 Task: Search email   from Email0080 in folder Folder0080 with a subject Subject0076
Action: Mouse moved to (372, 406)
Screenshot: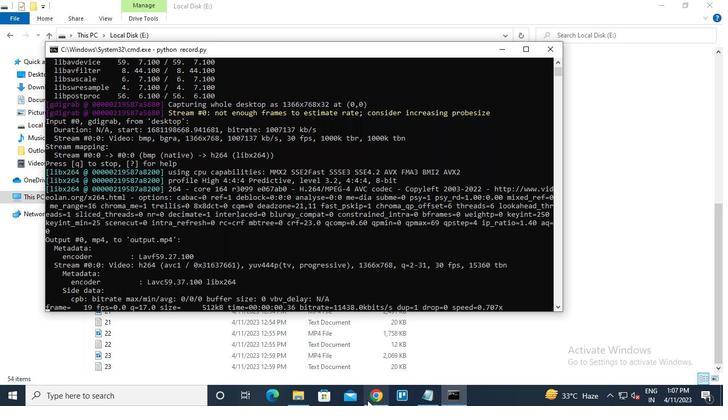 
Action: Mouse pressed left at (372, 406)
Screenshot: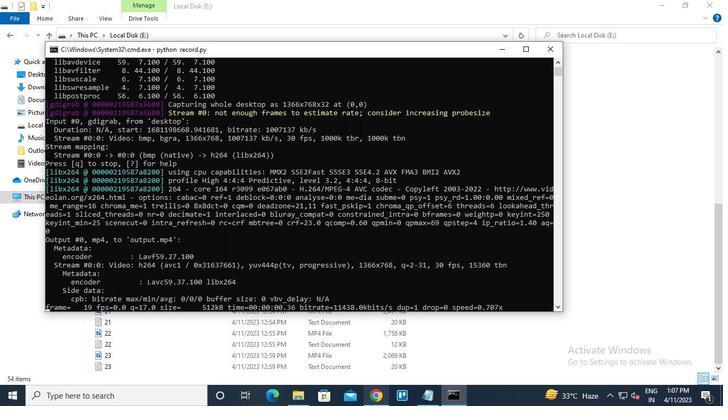 
Action: Mouse moved to (315, 73)
Screenshot: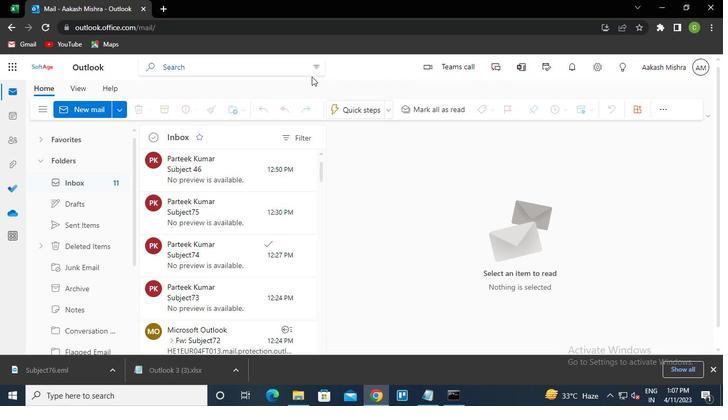 
Action: Mouse pressed left at (315, 73)
Screenshot: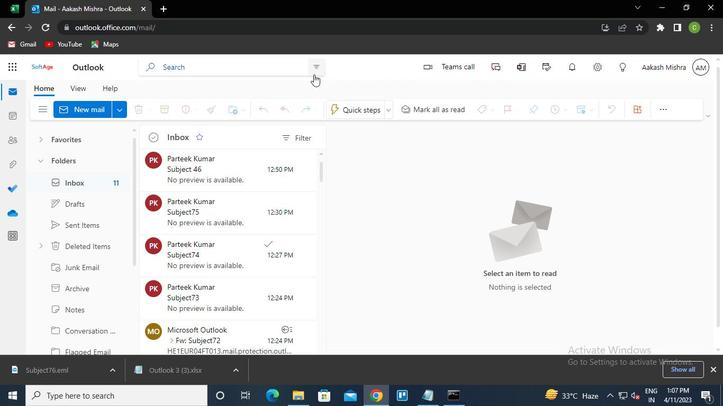 
Action: Mouse moved to (292, 92)
Screenshot: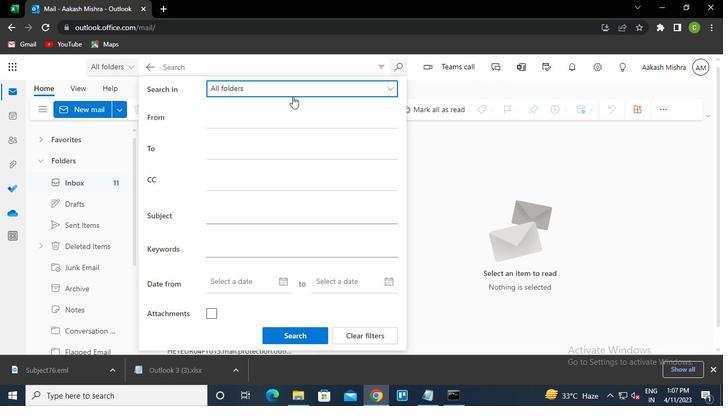 
Action: Mouse pressed left at (292, 92)
Screenshot: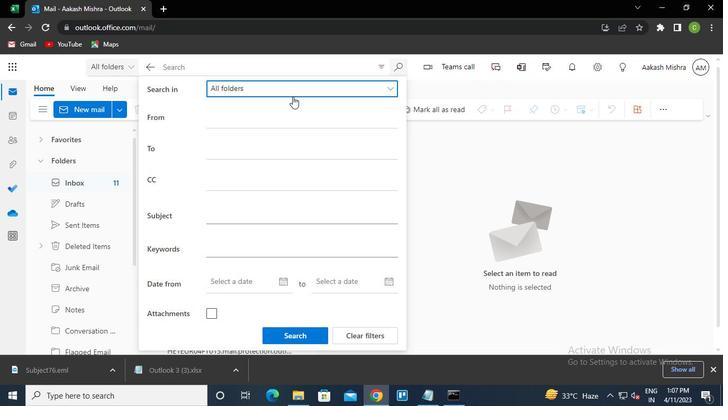 
Action: Mouse moved to (253, 200)
Screenshot: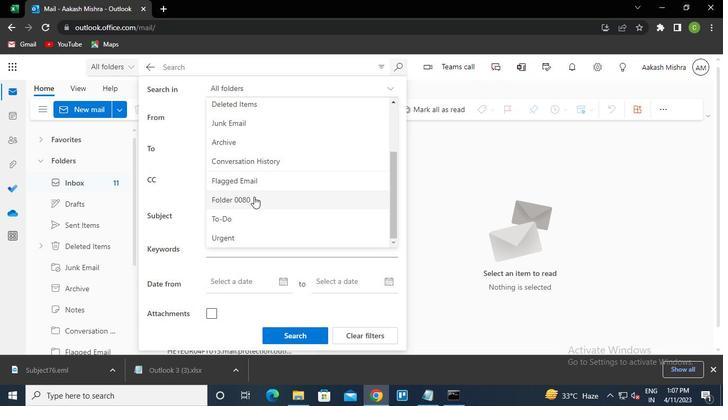 
Action: Mouse pressed left at (253, 200)
Screenshot: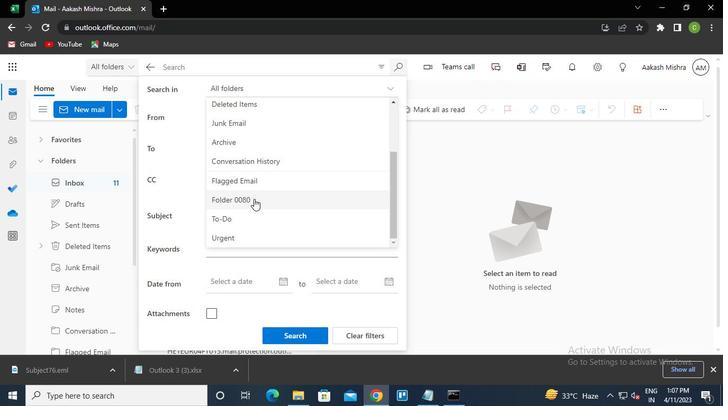 
Action: Mouse moved to (254, 118)
Screenshot: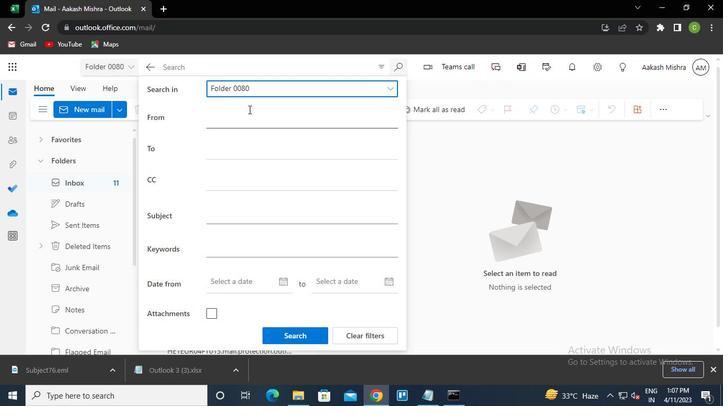 
Action: Mouse pressed left at (254, 118)
Screenshot: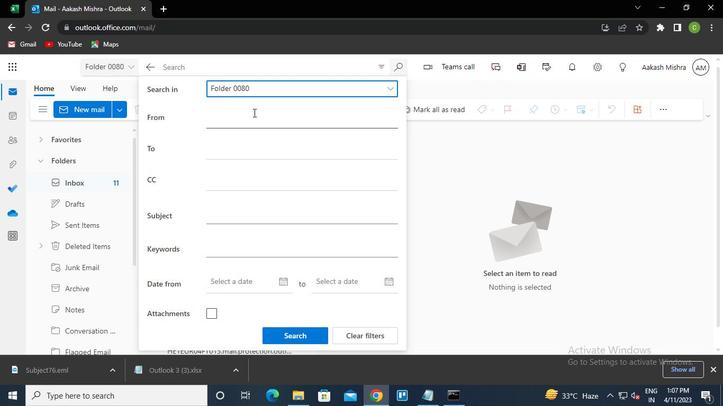 
Action: Mouse moved to (247, 149)
Screenshot: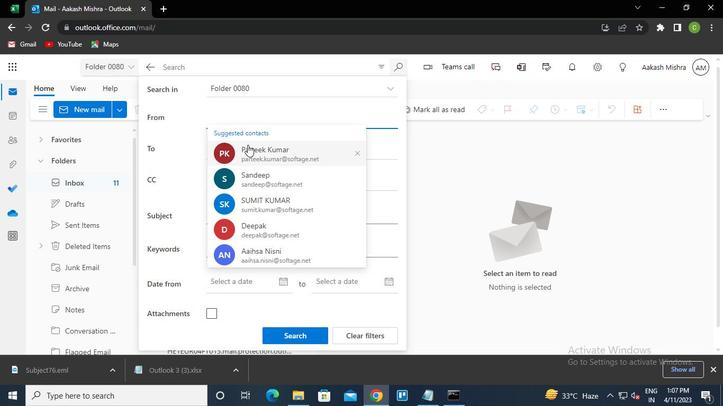 
Action: Mouse pressed left at (247, 149)
Screenshot: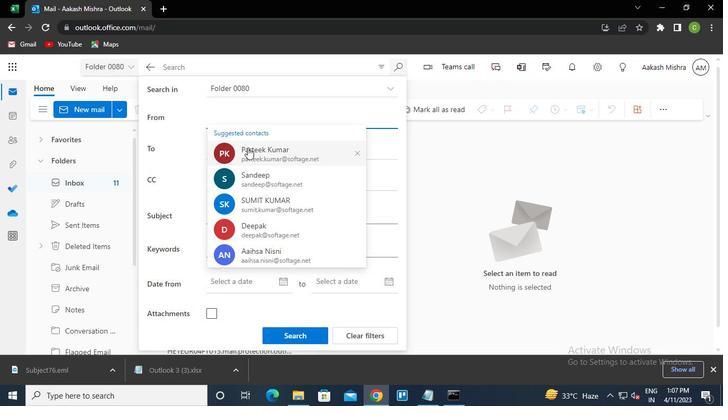 
Action: Mouse moved to (229, 211)
Screenshot: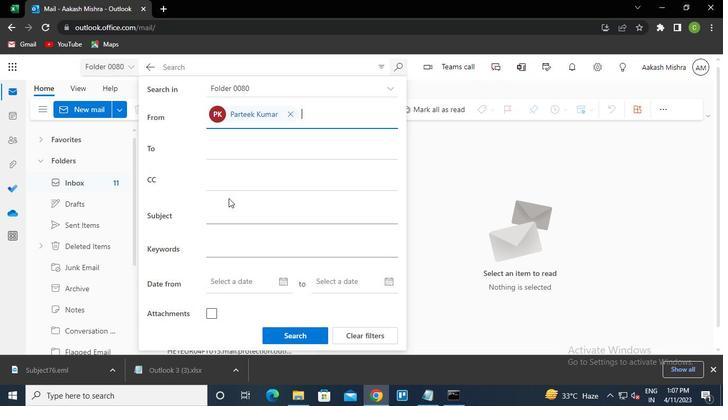 
Action: Mouse pressed left at (229, 211)
Screenshot: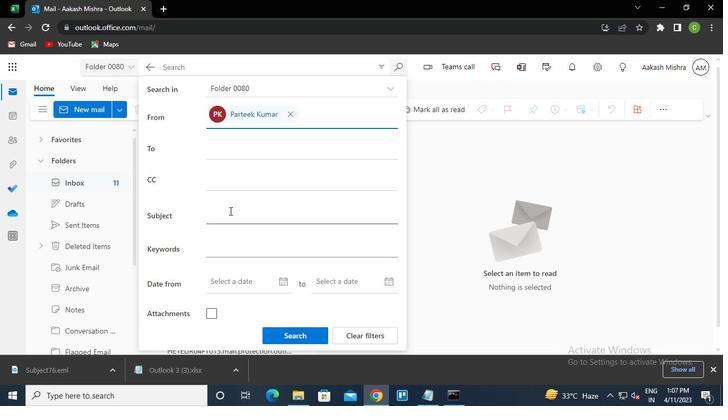
Action: Keyboard Key.caps_lock
Screenshot: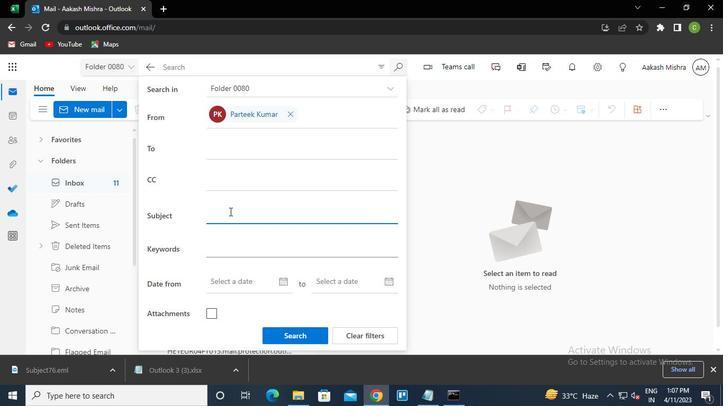
Action: Keyboard s
Screenshot: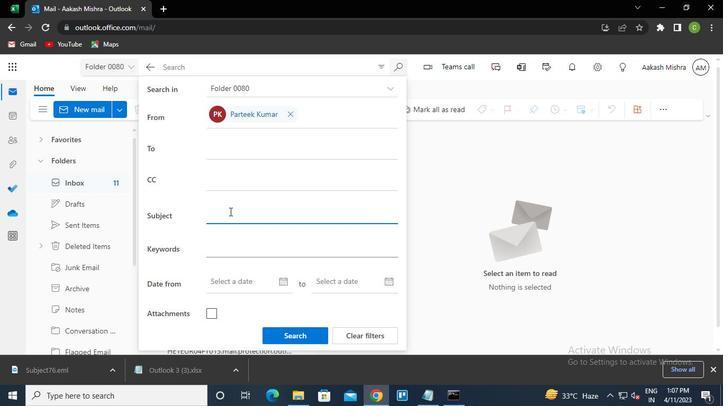 
Action: Keyboard Key.caps_lock
Screenshot: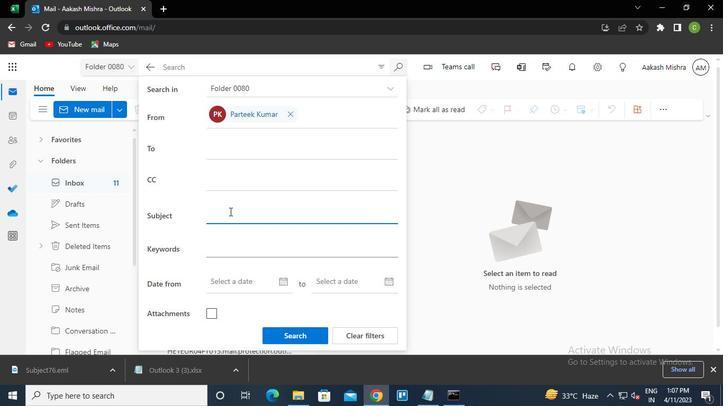 
Action: Keyboard u
Screenshot: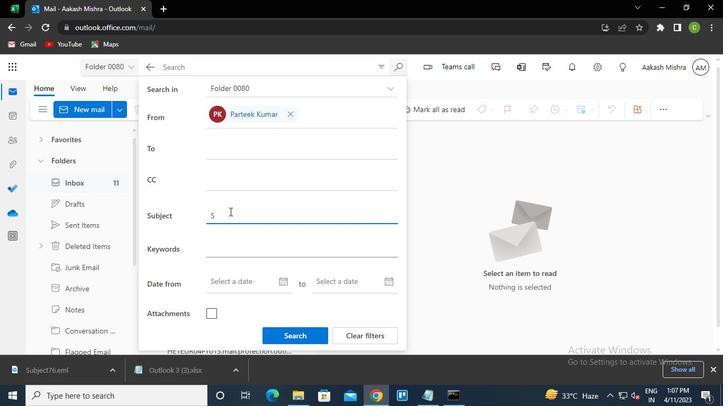 
Action: Keyboard b
Screenshot: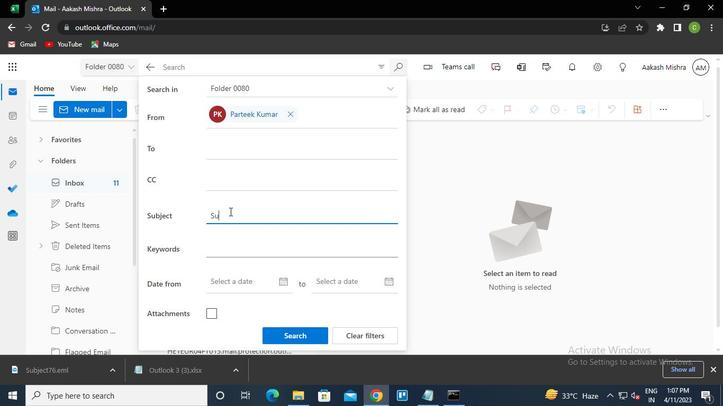 
Action: Keyboard j
Screenshot: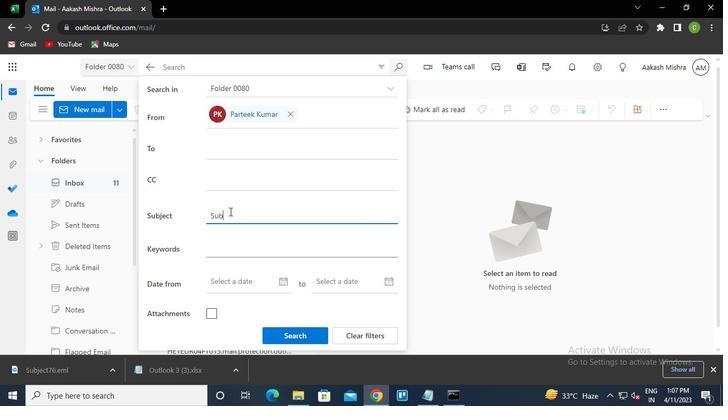 
Action: Keyboard e
Screenshot: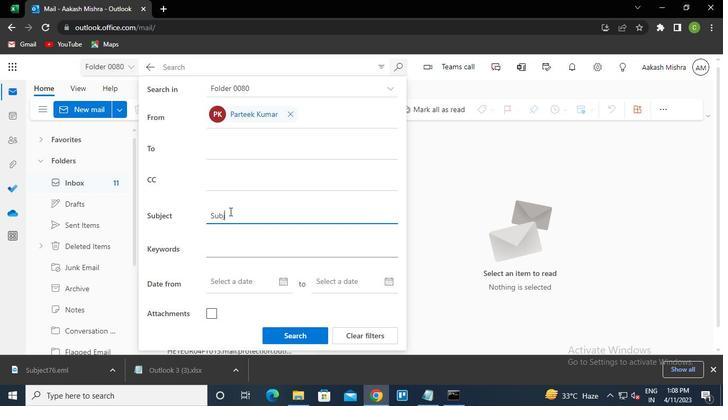 
Action: Keyboard c
Screenshot: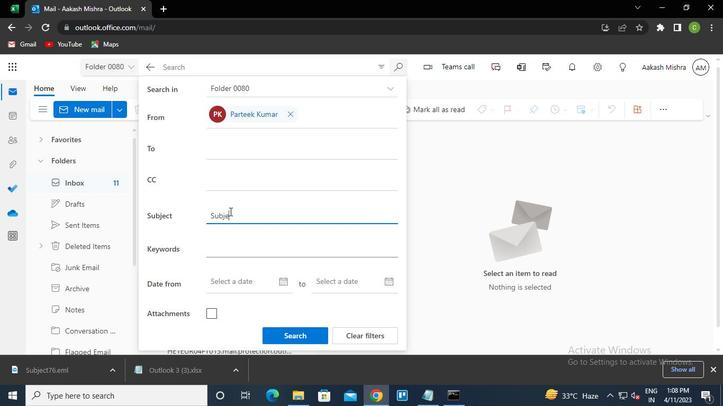 
Action: Keyboard t
Screenshot: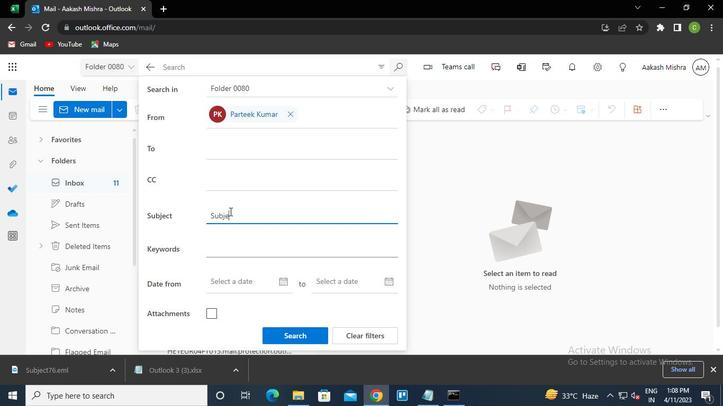 
Action: Keyboard <103>
Screenshot: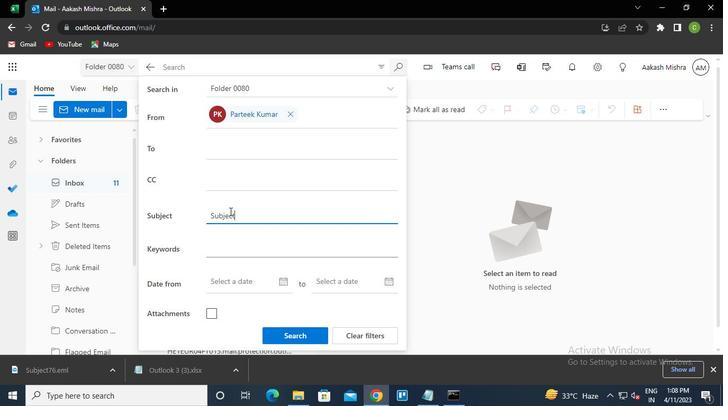 
Action: Keyboard <102>
Screenshot: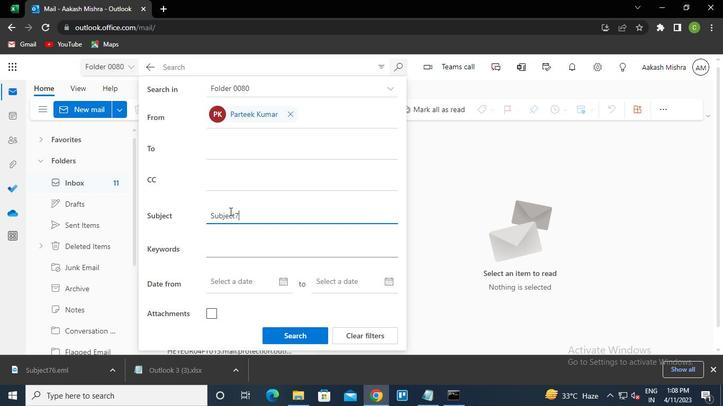 
Action: Mouse moved to (283, 331)
Screenshot: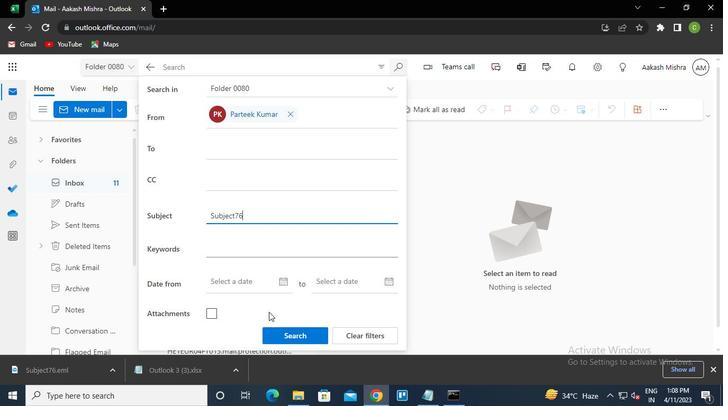 
Action: Mouse pressed left at (283, 331)
Screenshot: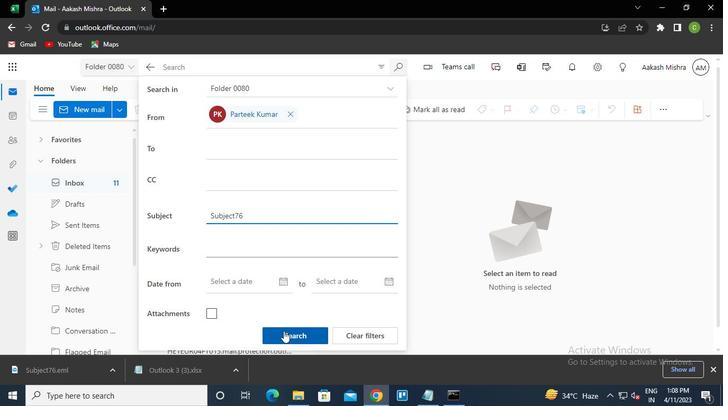 
Action: Mouse moved to (217, 182)
Screenshot: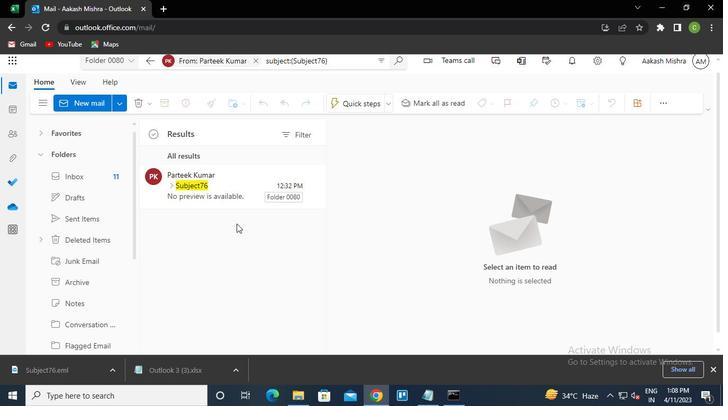 
Action: Mouse pressed left at (217, 182)
Screenshot: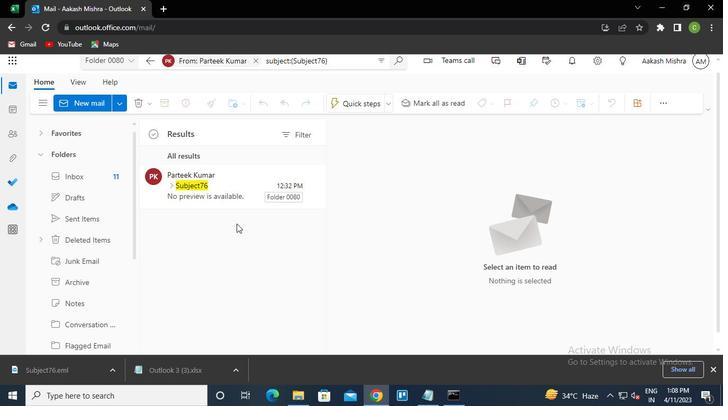 
Action: Mouse moved to (454, 400)
Screenshot: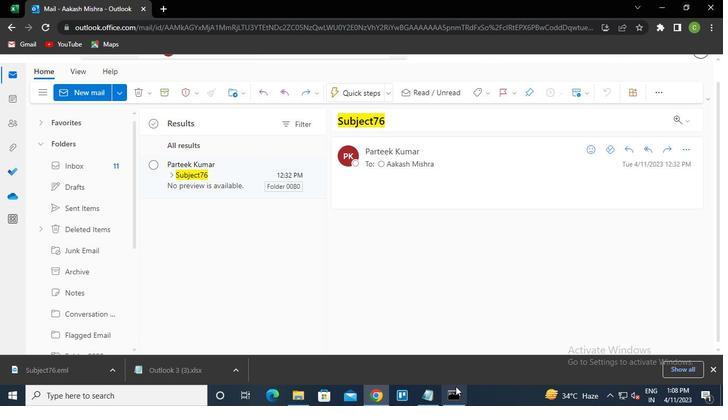 
Action: Mouse pressed left at (454, 400)
Screenshot: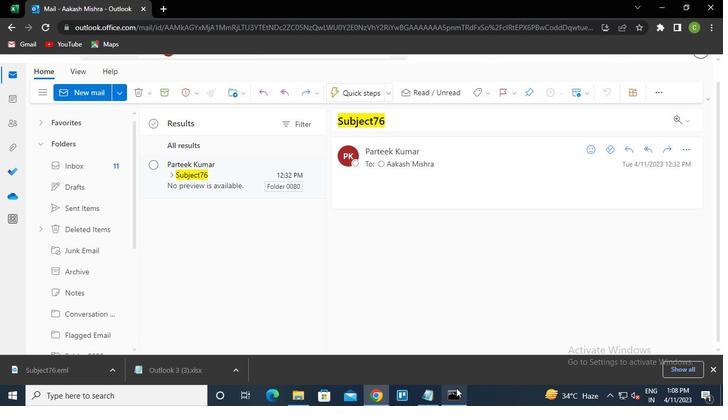 
Action: Mouse moved to (556, 52)
Screenshot: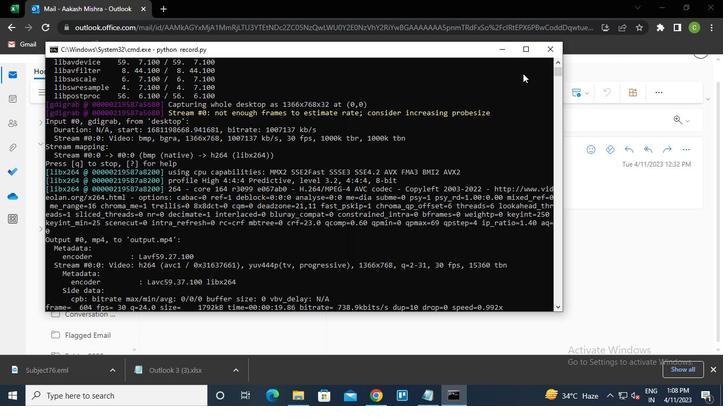 
Action: Mouse pressed left at (556, 52)
Screenshot: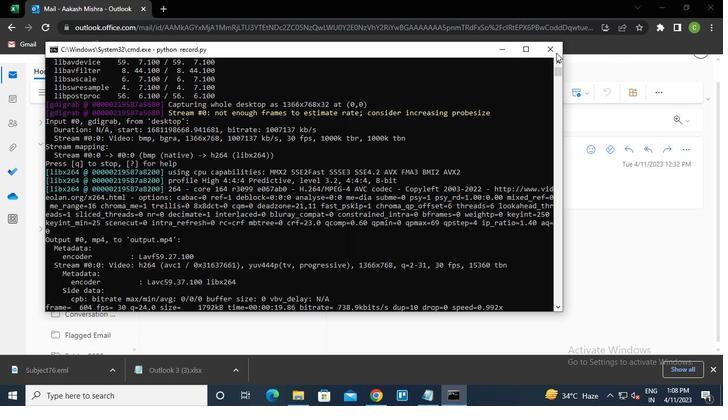 
